 Task: Open a blank sheet, save the file as 'communication' Insert a table '3 by 2' In first column, add headers, ' Sno, Product, Qnty'. Under first header add  1. Under second header add  Product. Under third header add  'Quantity'. Change table style to  'Purple'
Action: Mouse moved to (31, 28)
Screenshot: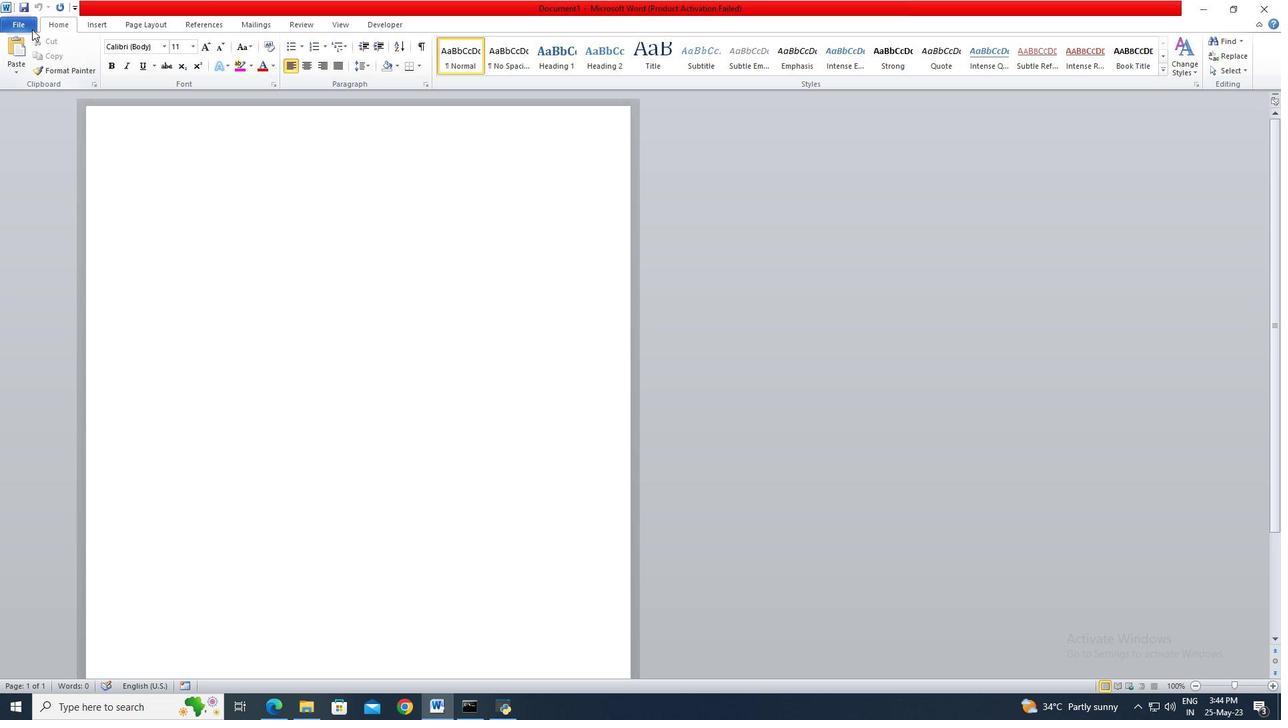 
Action: Mouse pressed left at (31, 28)
Screenshot: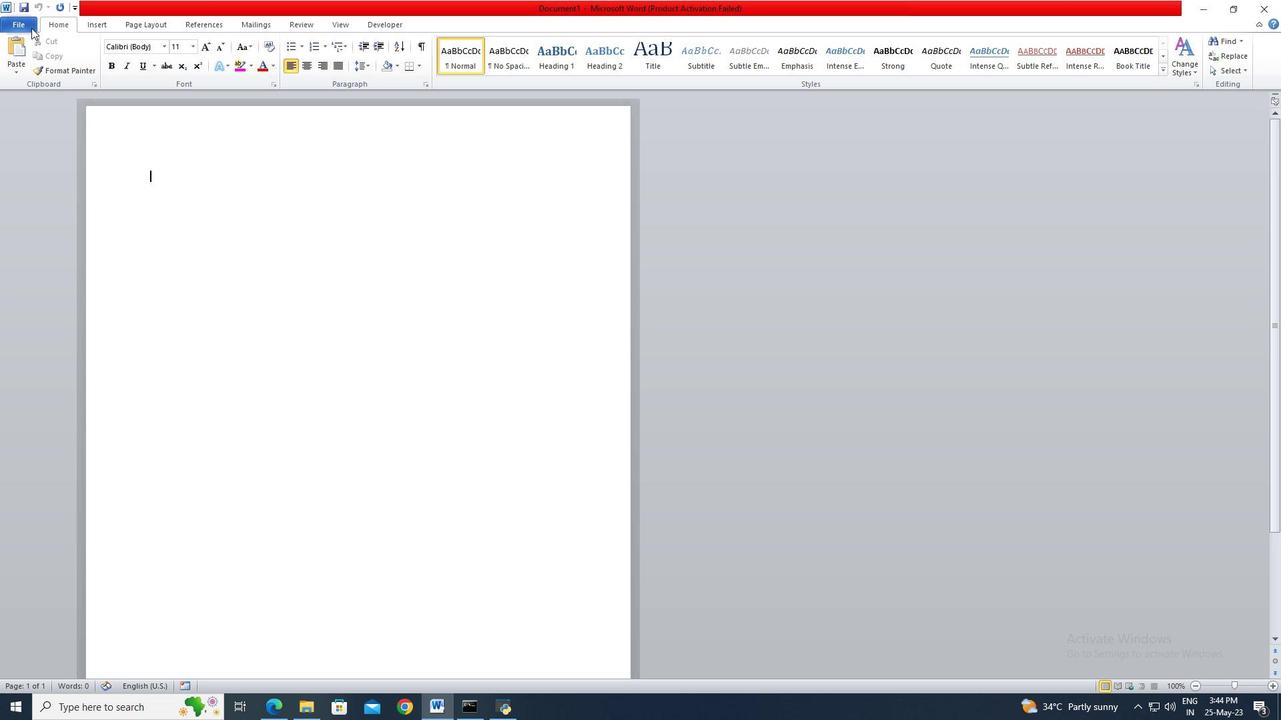 
Action: Mouse moved to (31, 174)
Screenshot: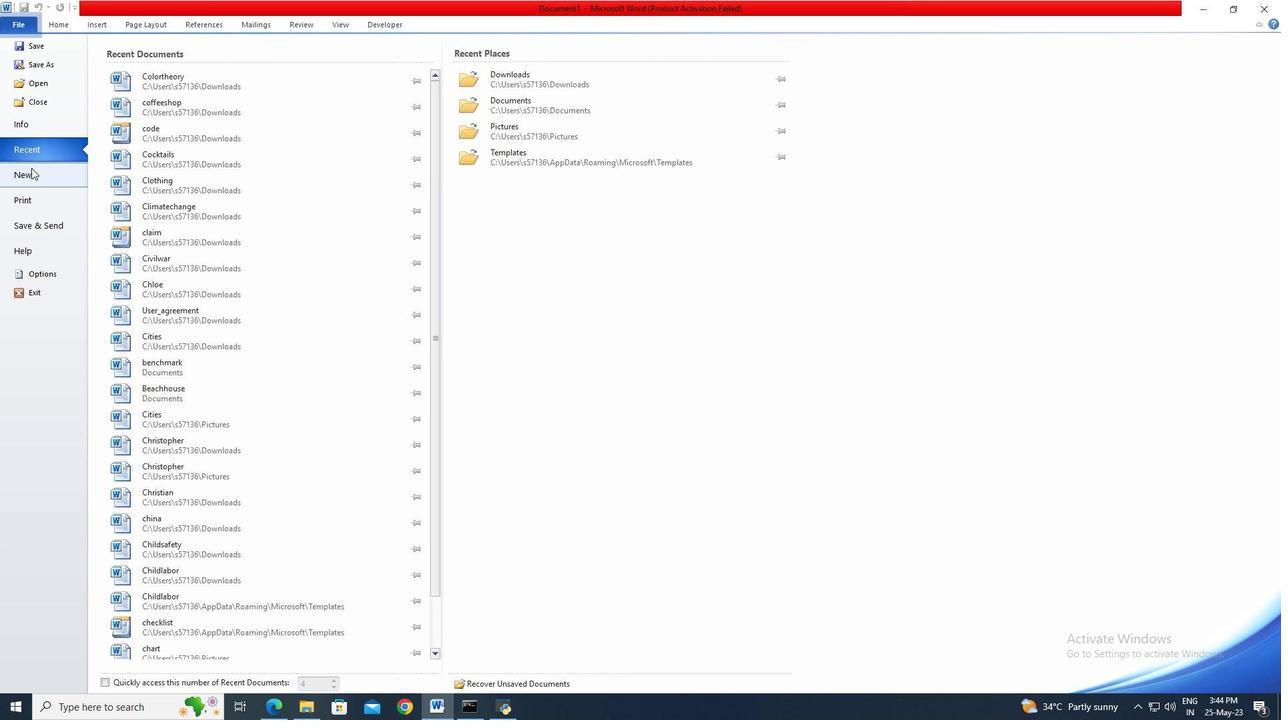 
Action: Mouse pressed left at (31, 174)
Screenshot: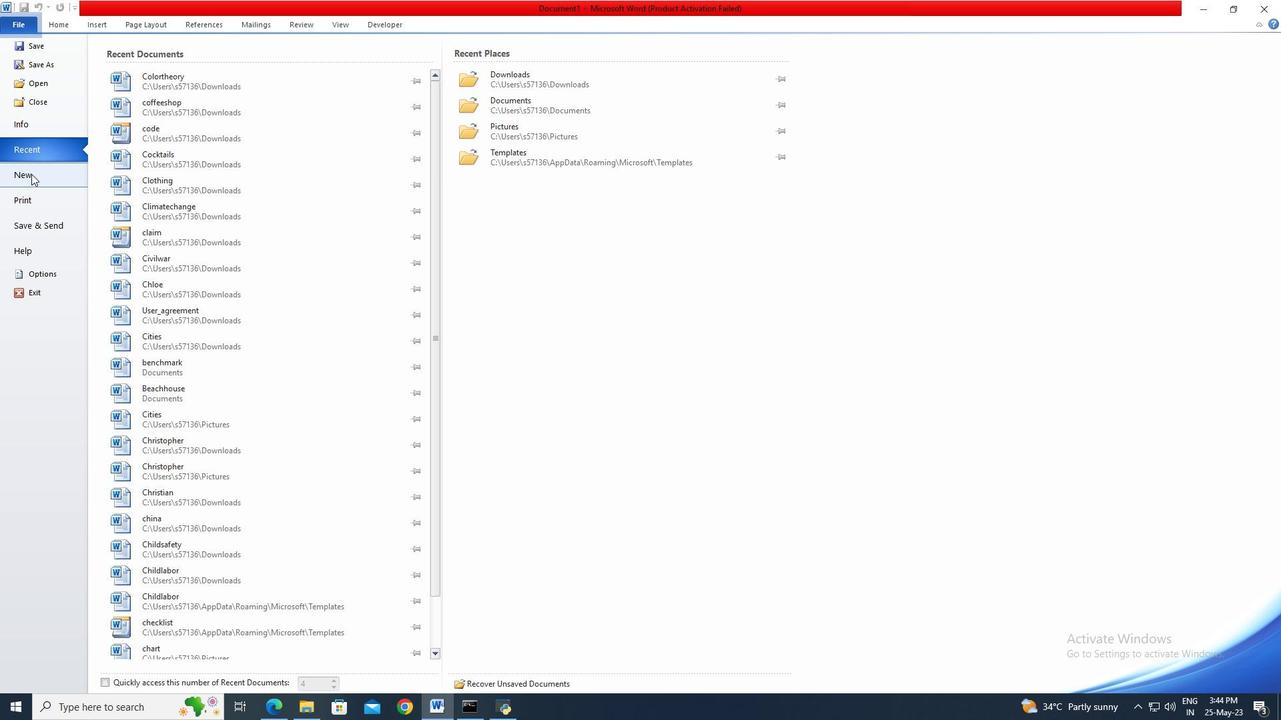 
Action: Mouse moved to (665, 331)
Screenshot: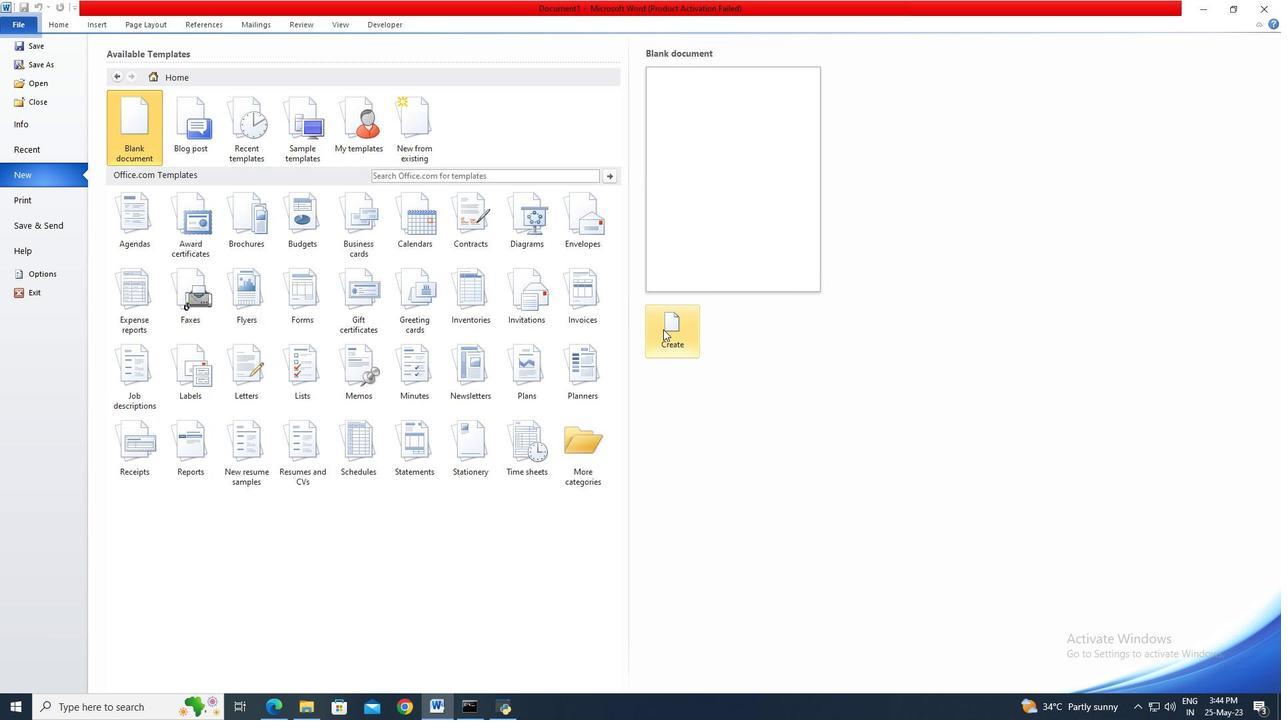 
Action: Mouse pressed left at (665, 331)
Screenshot: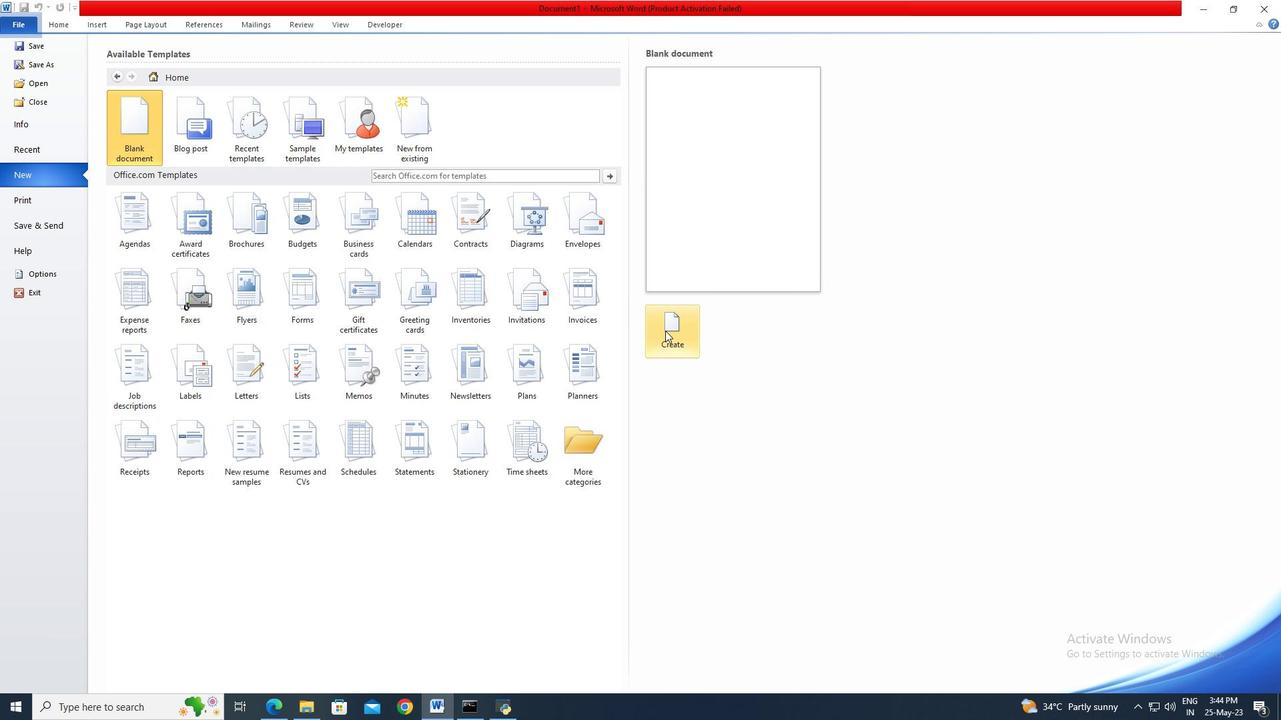 
Action: Mouse moved to (31, 27)
Screenshot: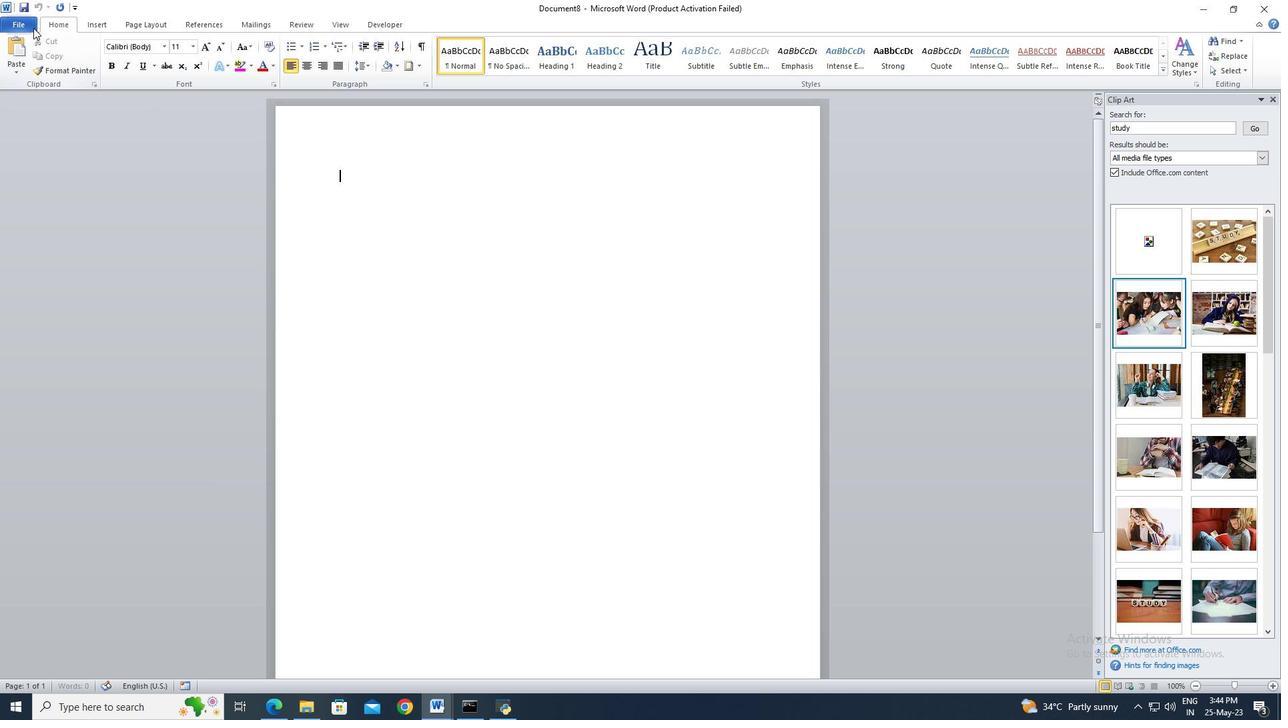 
Action: Mouse pressed left at (31, 27)
Screenshot: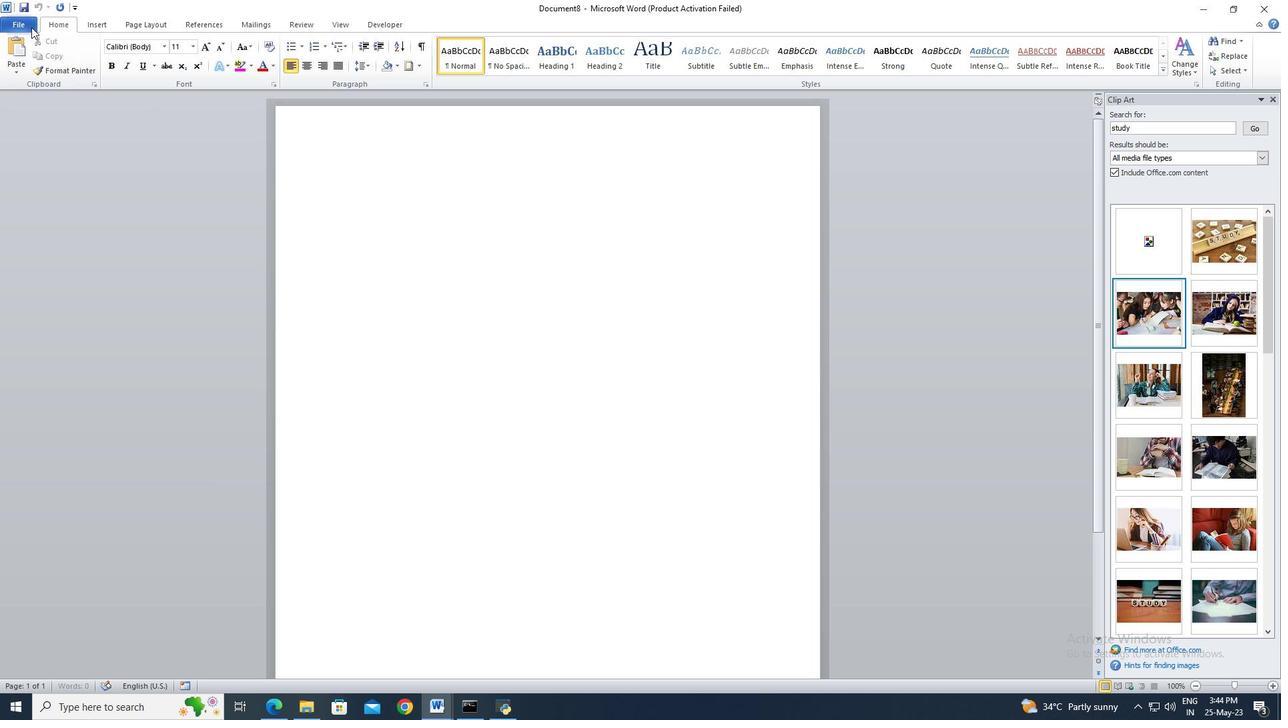 
Action: Mouse moved to (31, 68)
Screenshot: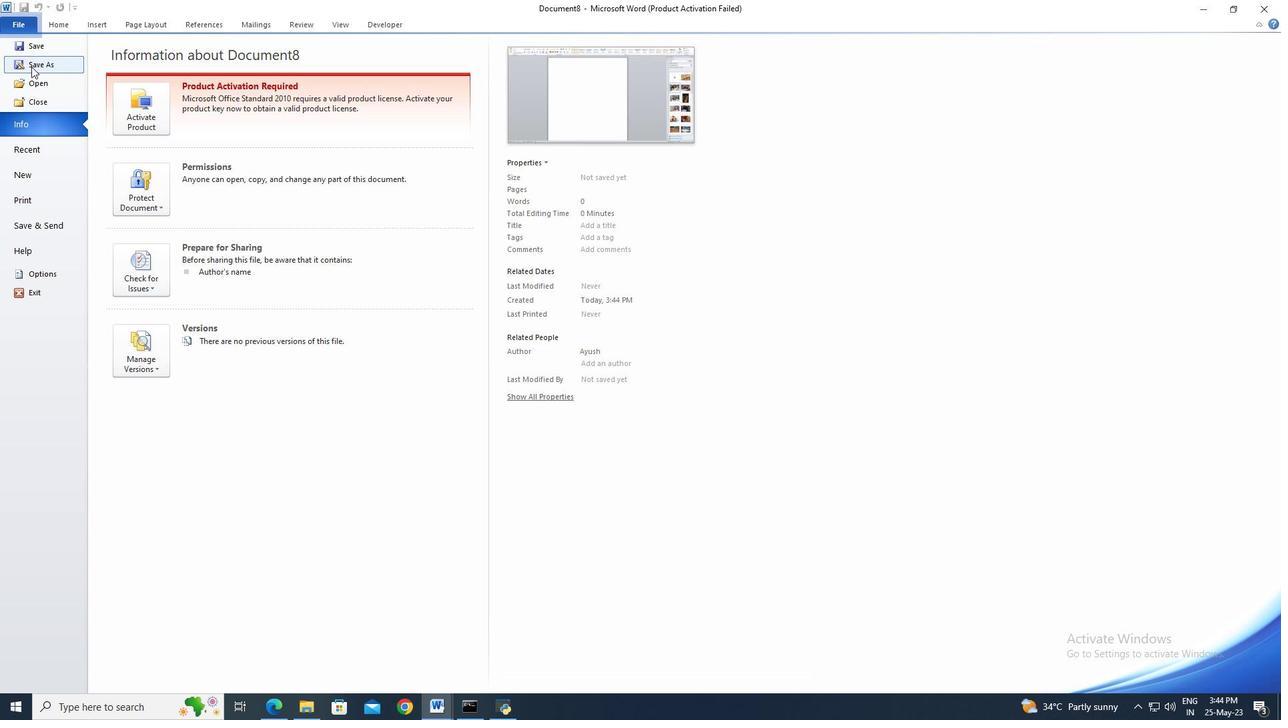 
Action: Mouse pressed left at (31, 68)
Screenshot: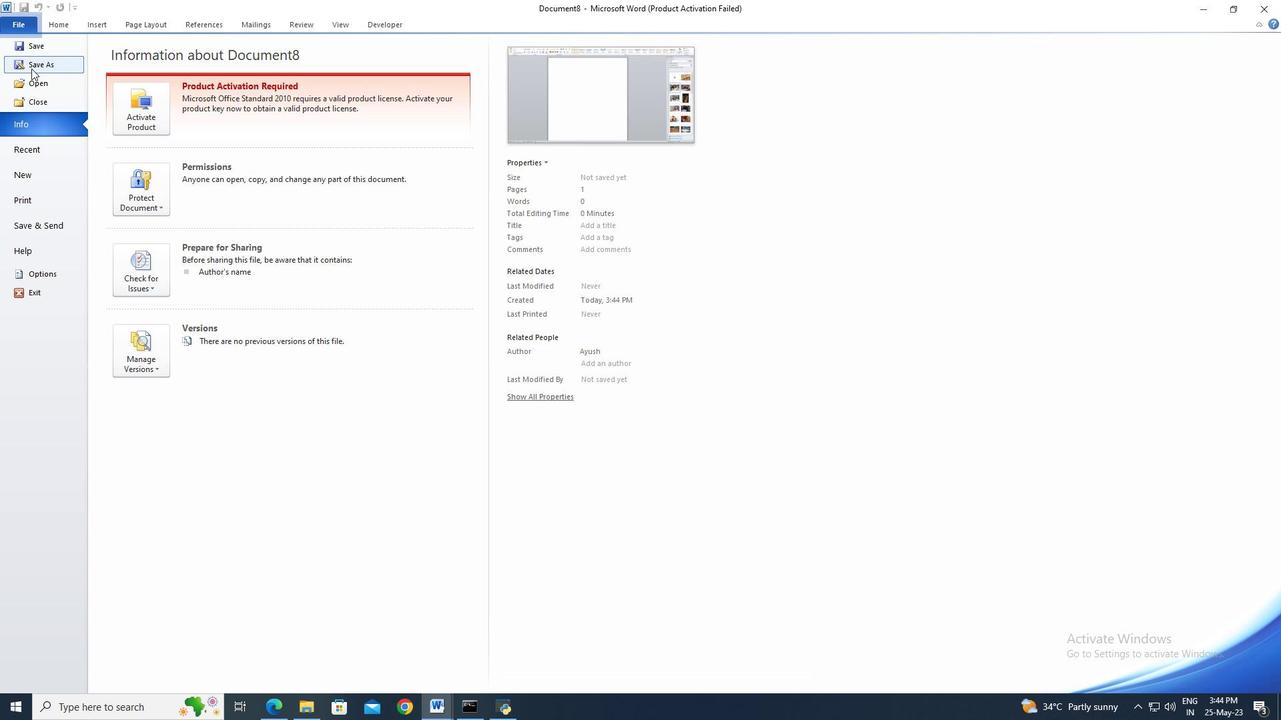 
Action: Mouse moved to (58, 140)
Screenshot: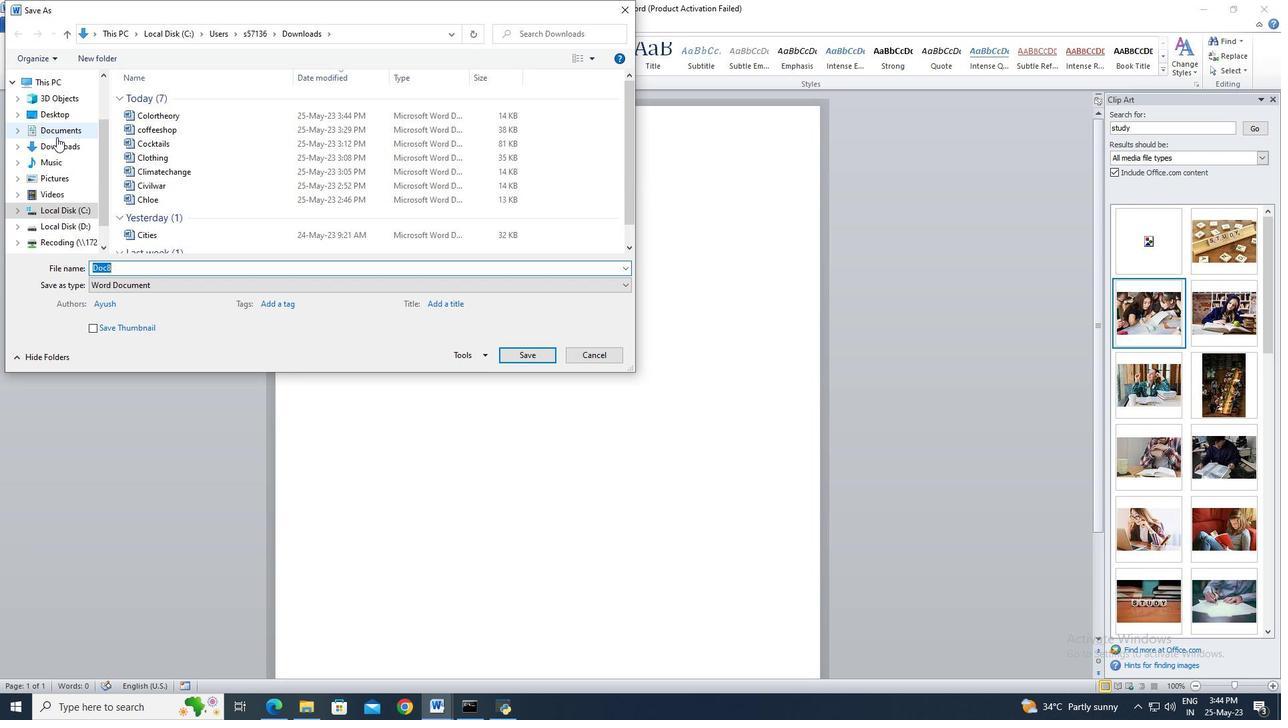 
Action: Mouse pressed left at (58, 140)
Screenshot: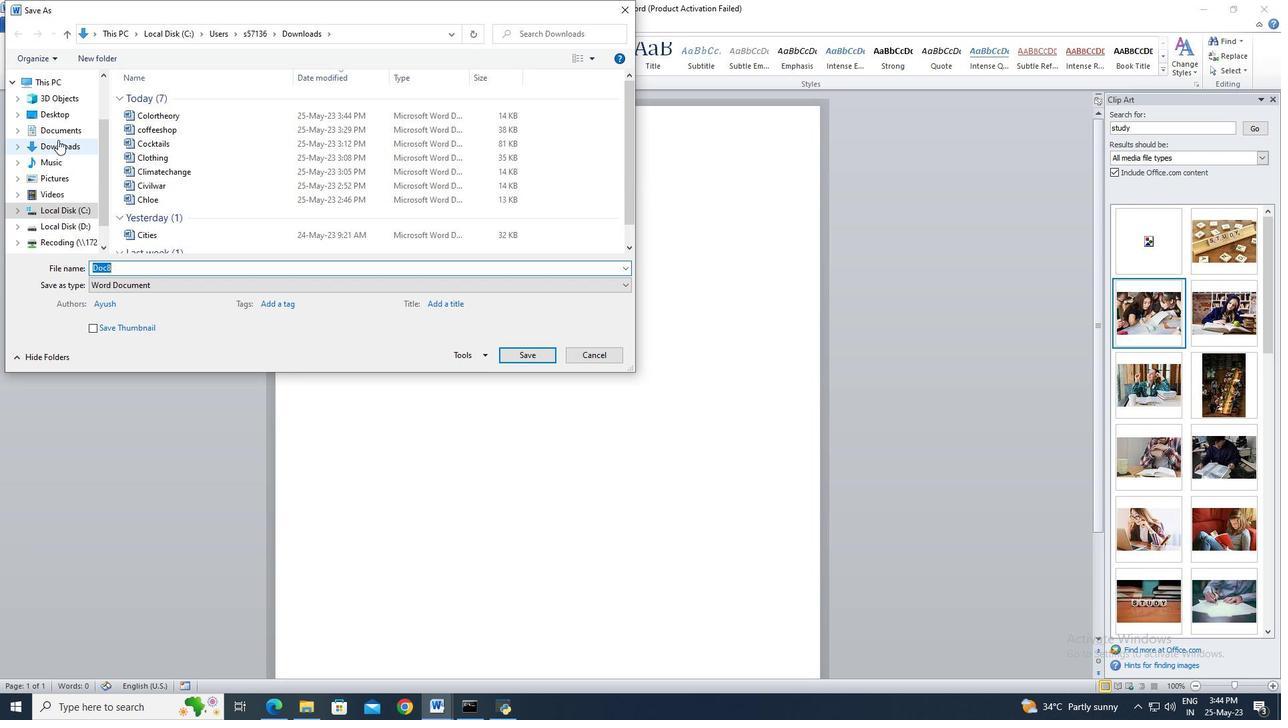 
Action: Mouse moved to (125, 271)
Screenshot: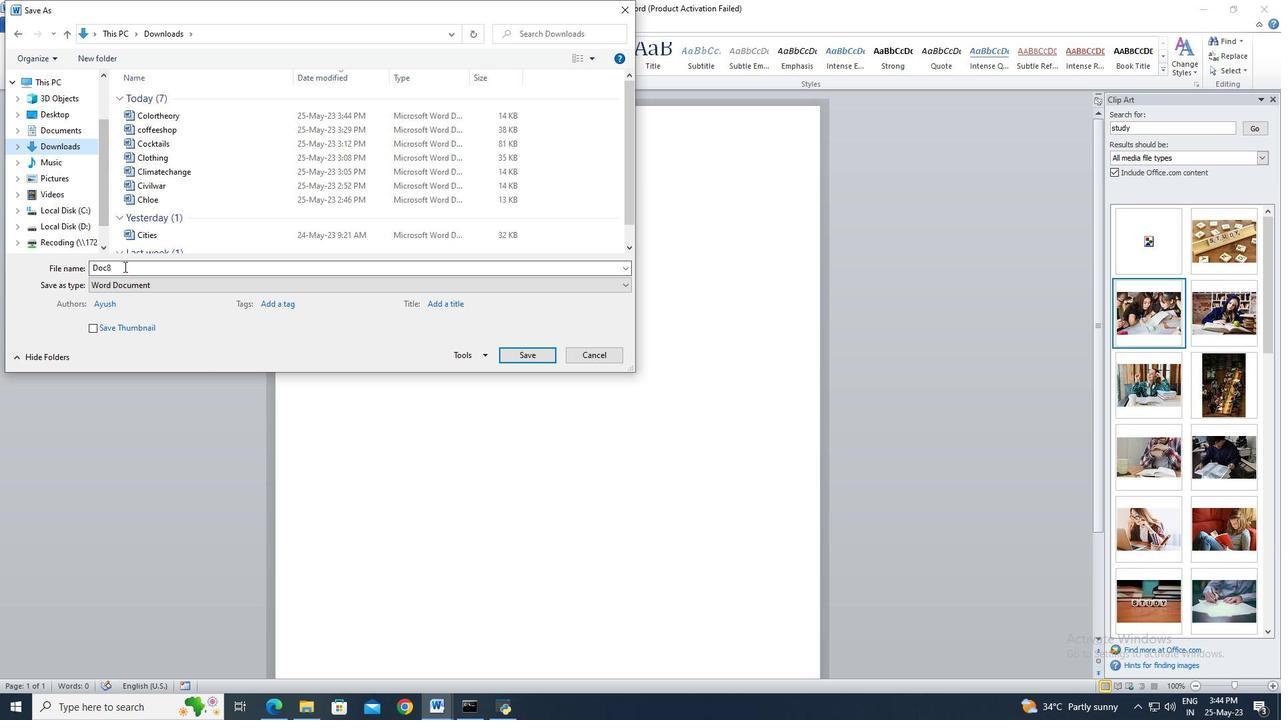 
Action: Mouse pressed left at (125, 271)
Screenshot: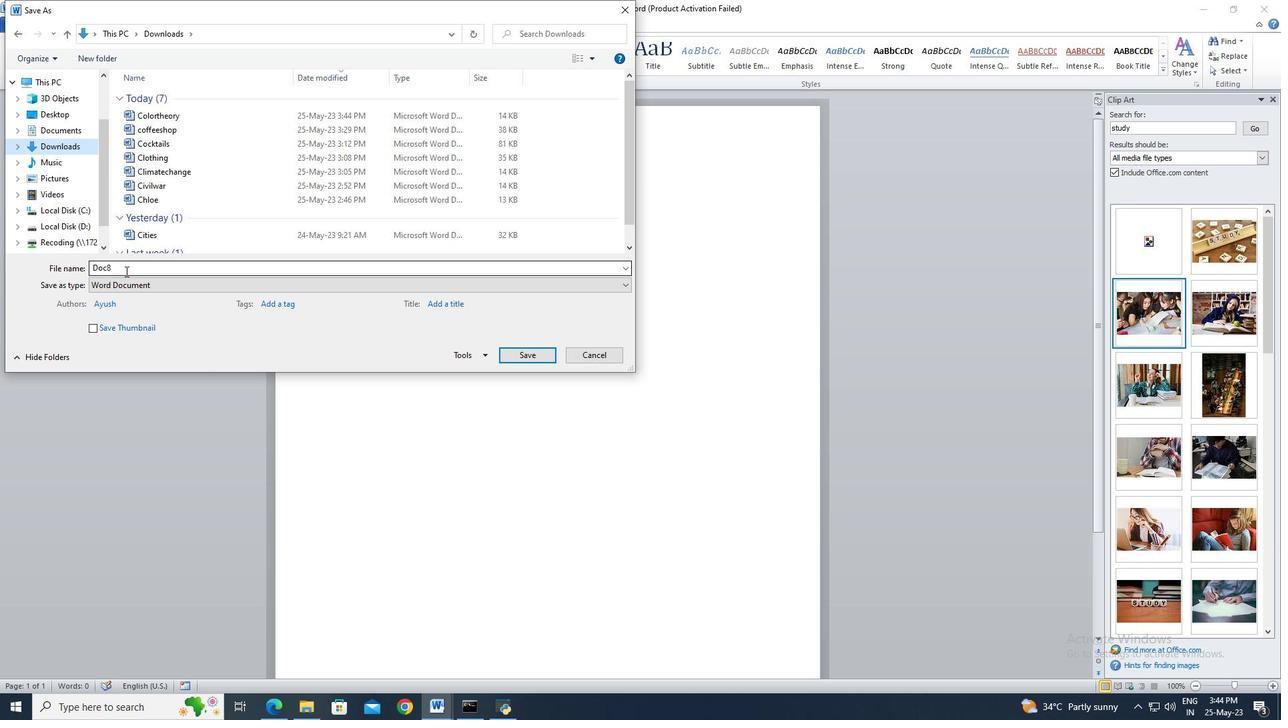 
Action: Key pressed communication
Screenshot: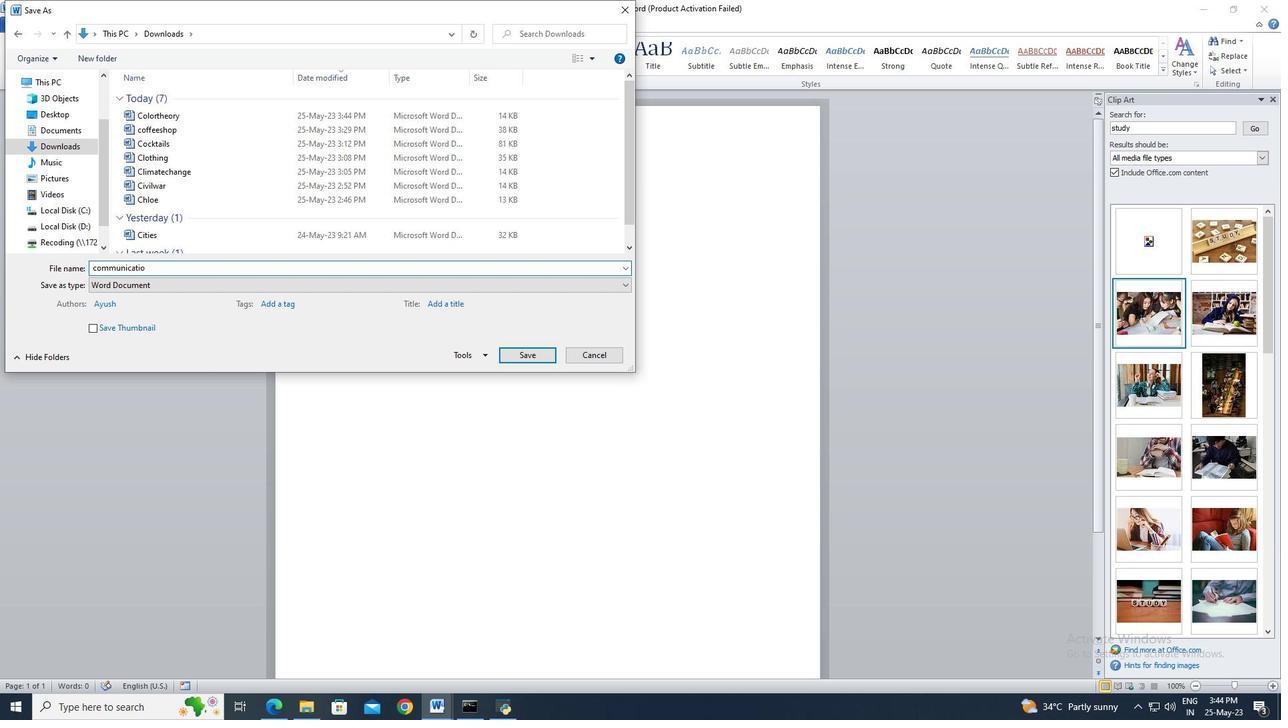 
Action: Mouse moved to (526, 364)
Screenshot: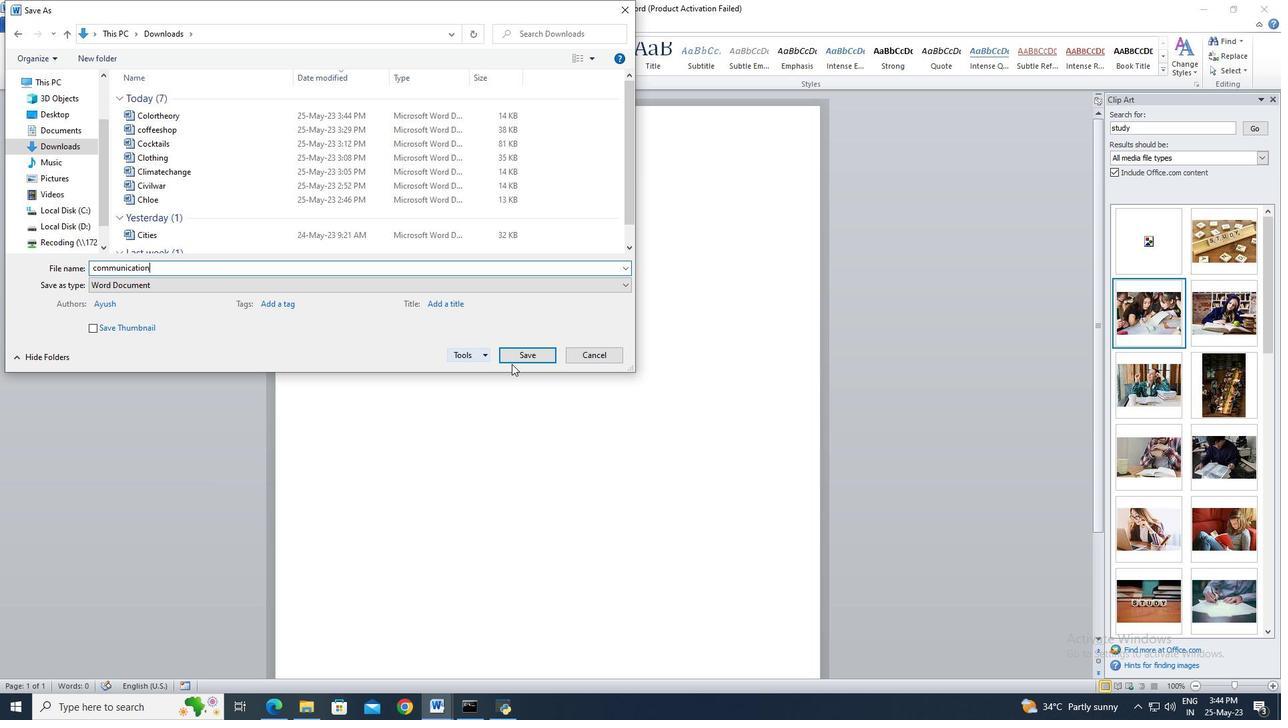 
Action: Mouse pressed left at (526, 364)
Screenshot: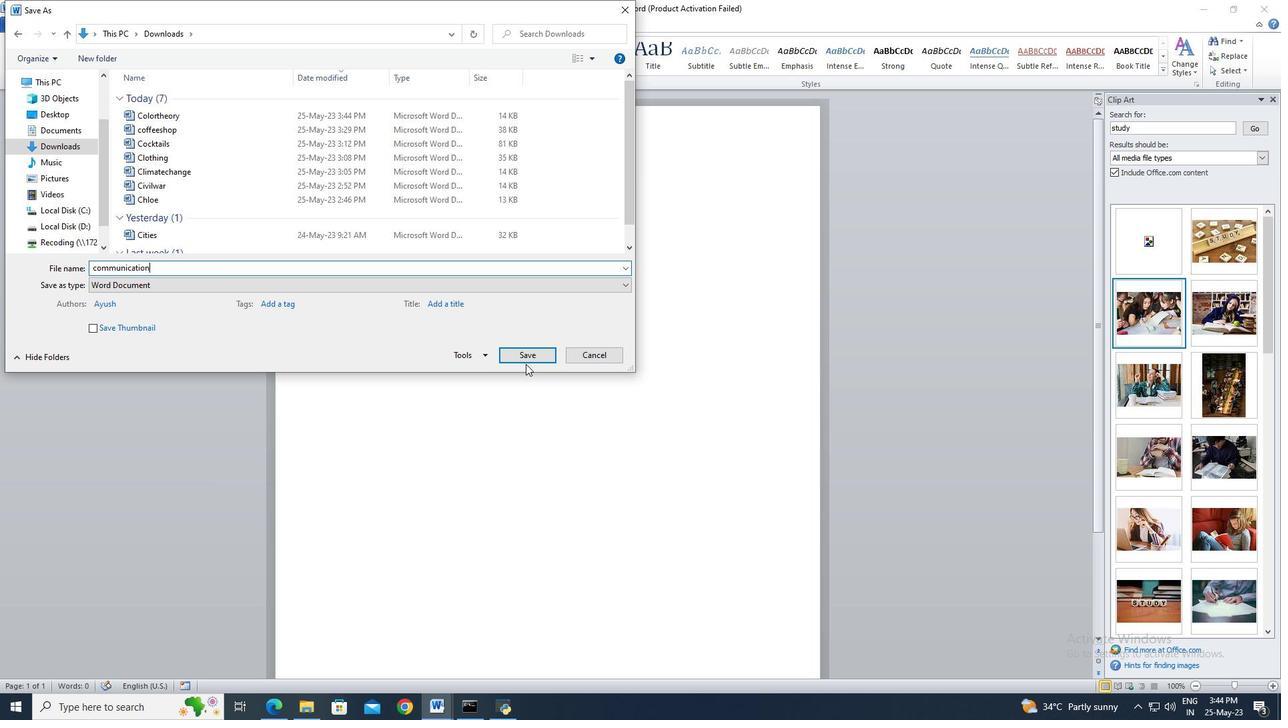 
Action: Mouse moved to (526, 362)
Screenshot: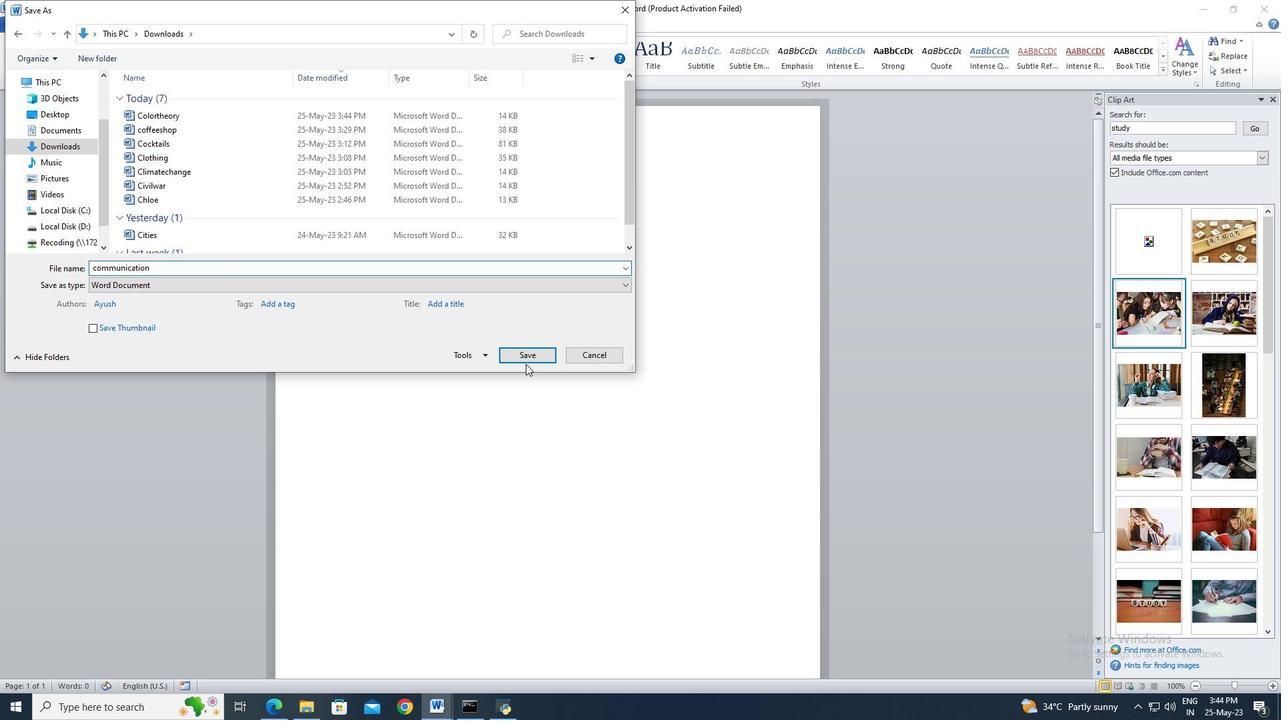 
Action: Mouse pressed left at (526, 362)
Screenshot: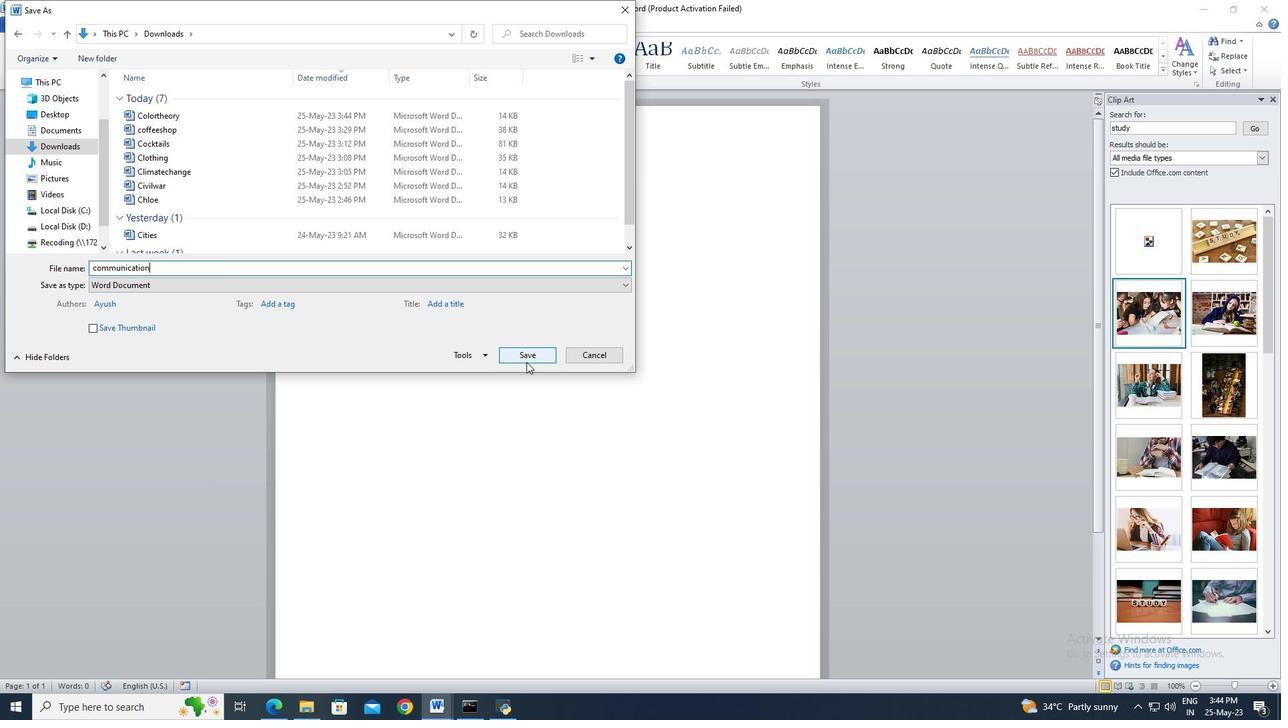 
Action: Mouse moved to (114, 26)
Screenshot: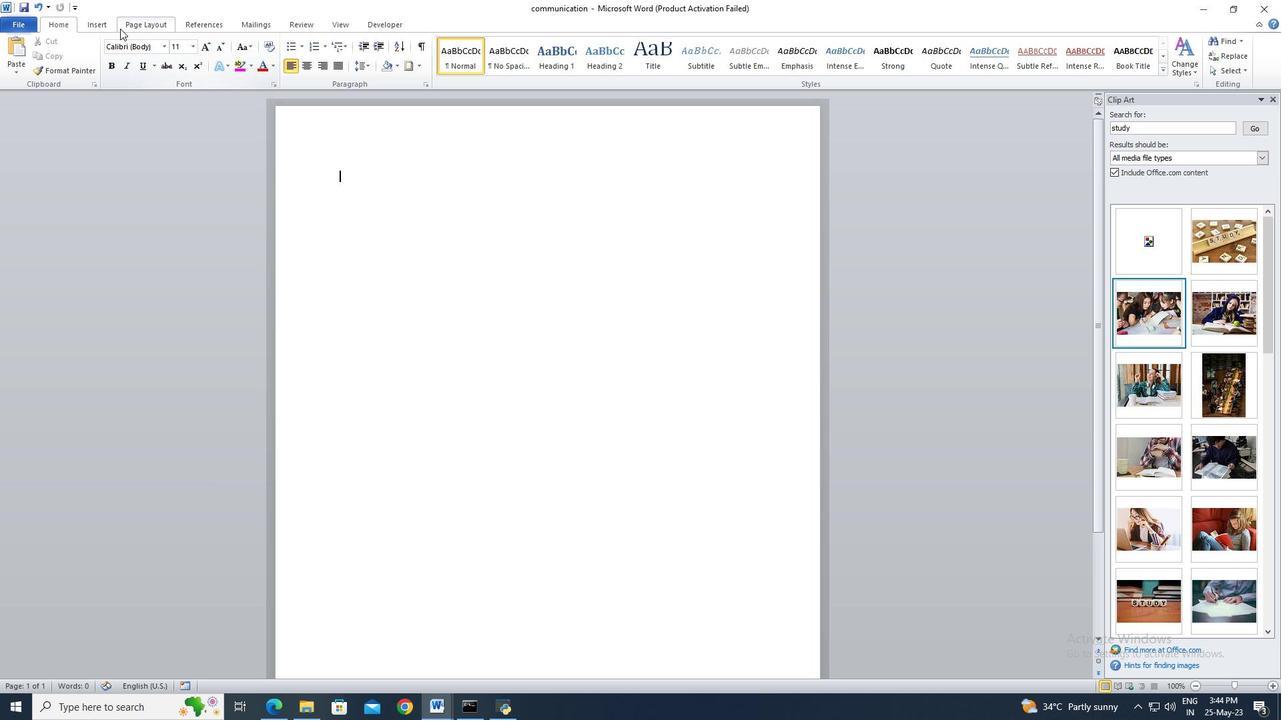 
Action: Mouse pressed left at (114, 26)
Screenshot: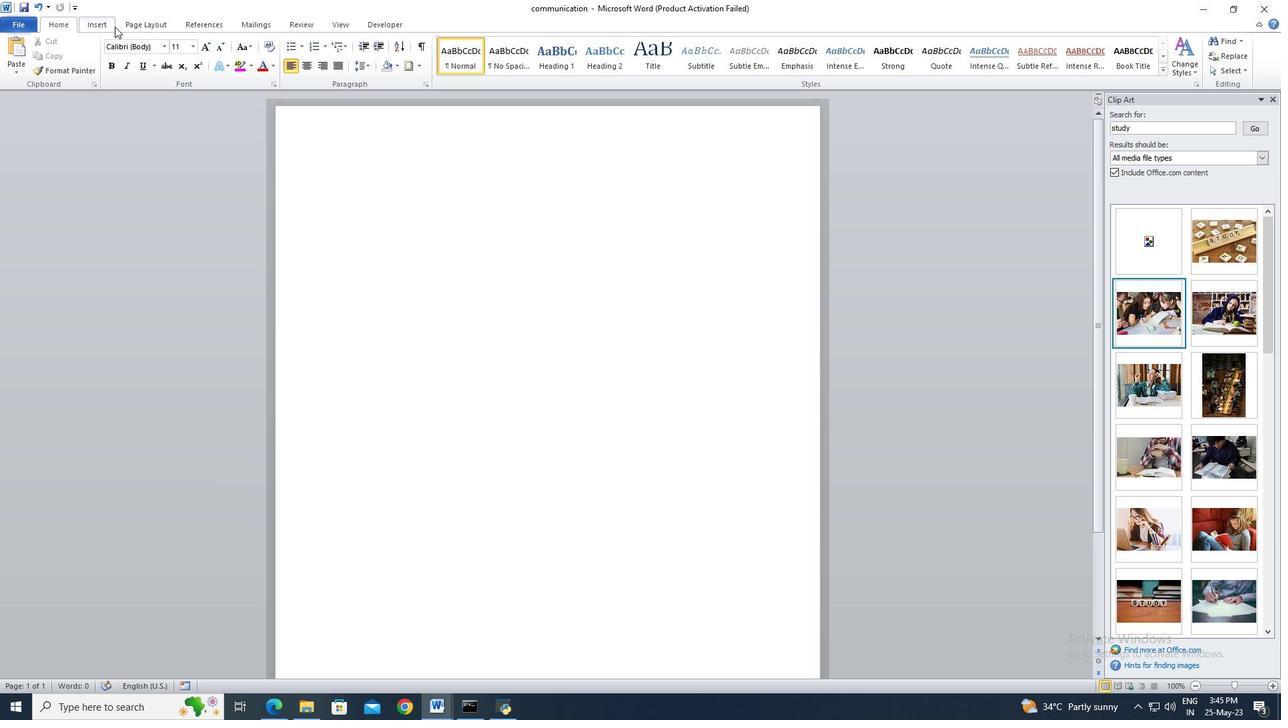 
Action: Mouse moved to (113, 72)
Screenshot: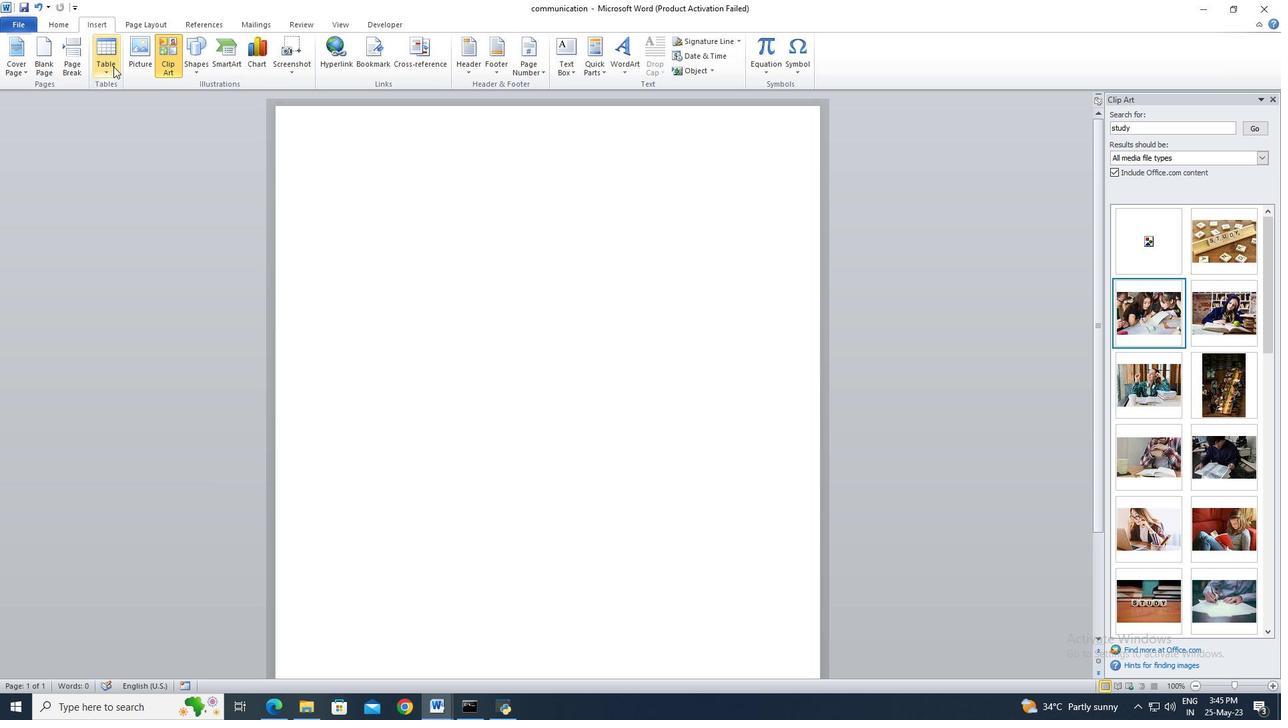 
Action: Mouse pressed left at (113, 72)
Screenshot: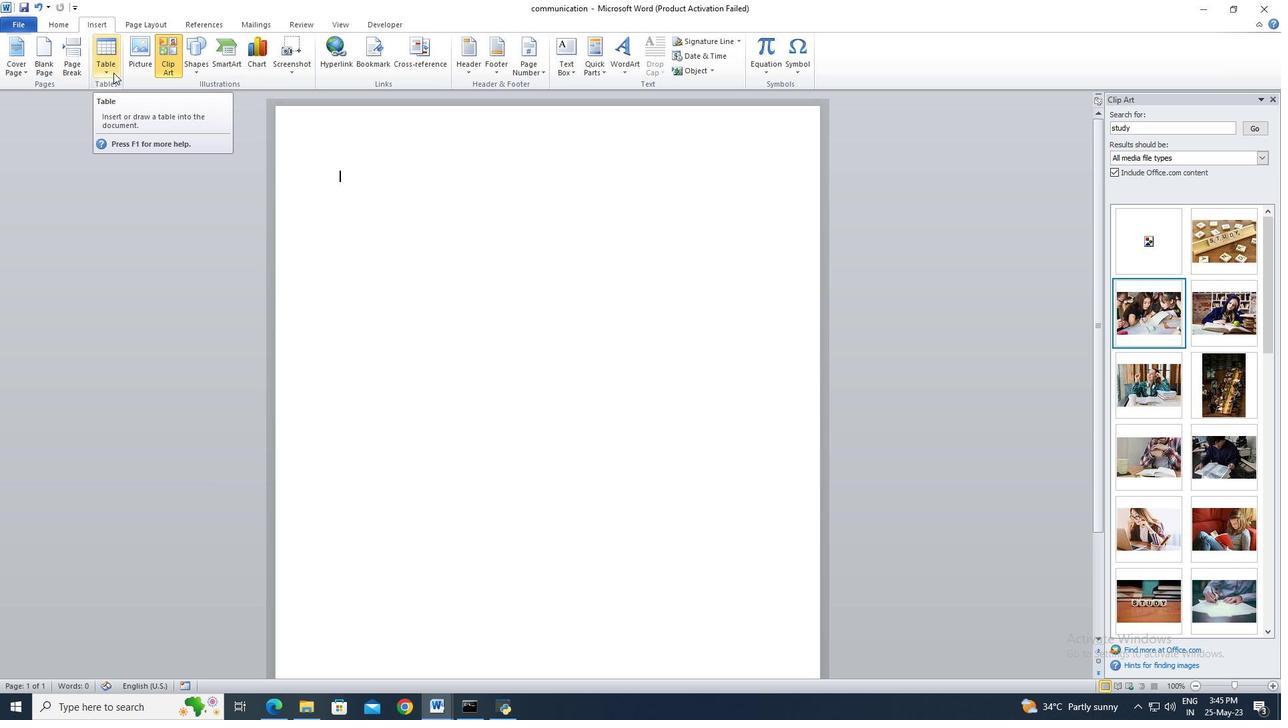 
Action: Mouse moved to (123, 111)
Screenshot: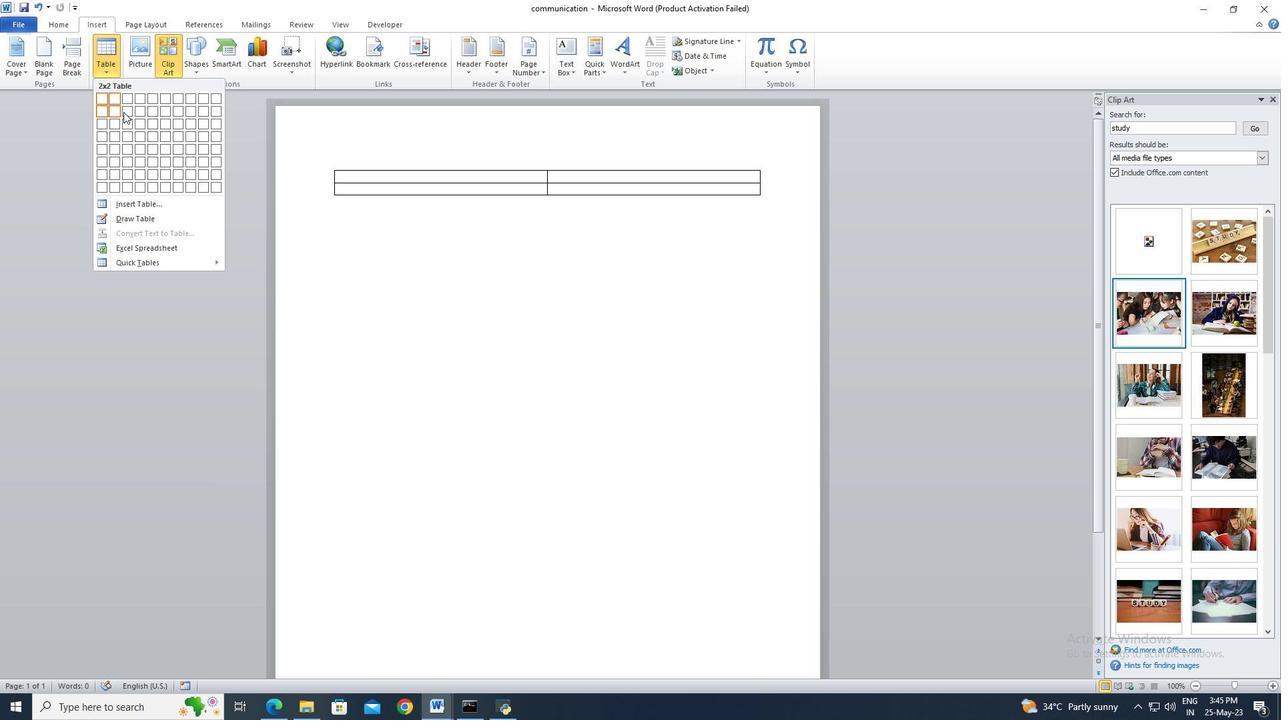 
Action: Mouse pressed left at (123, 111)
Screenshot: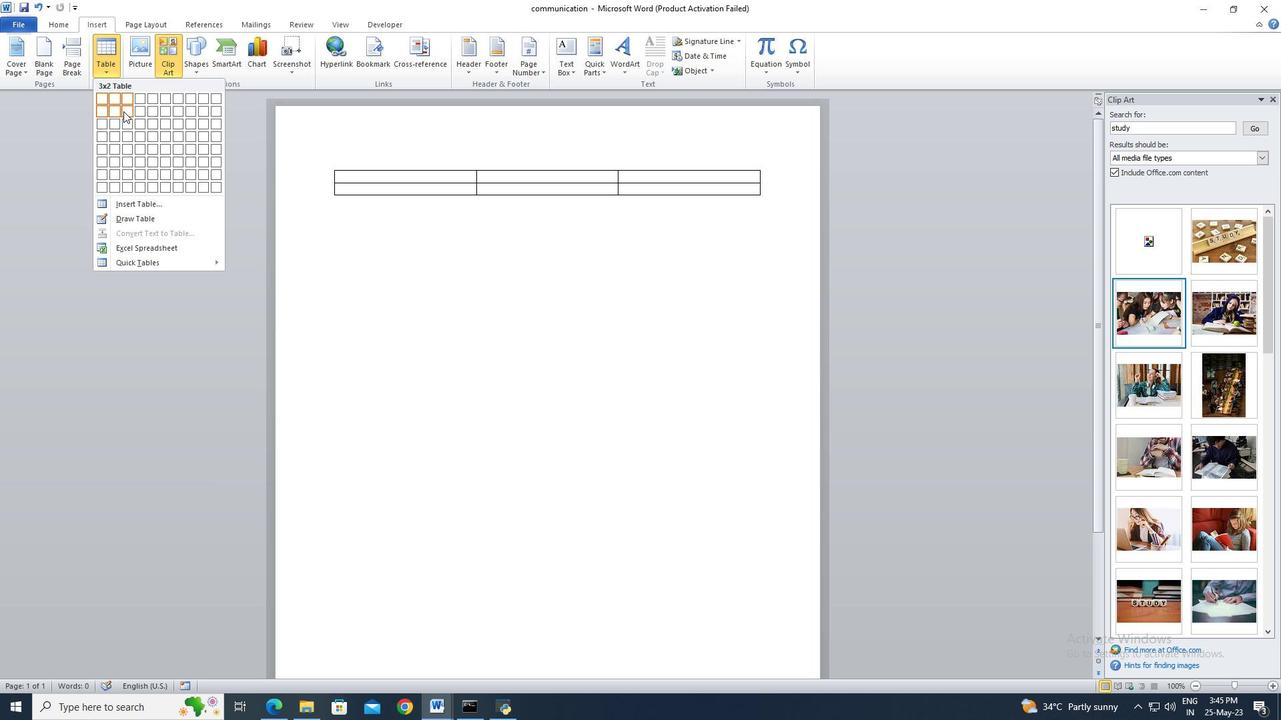 
Action: Mouse moved to (355, 176)
Screenshot: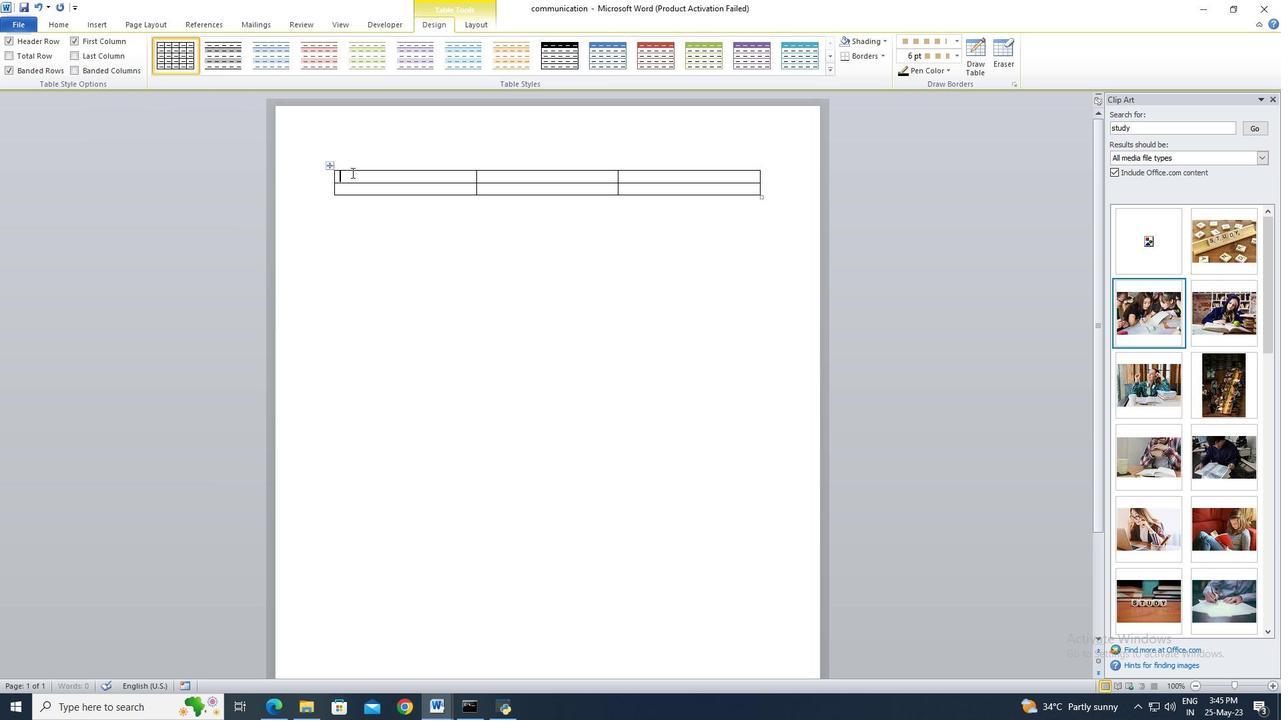 
Action: Mouse pressed left at (355, 176)
Screenshot: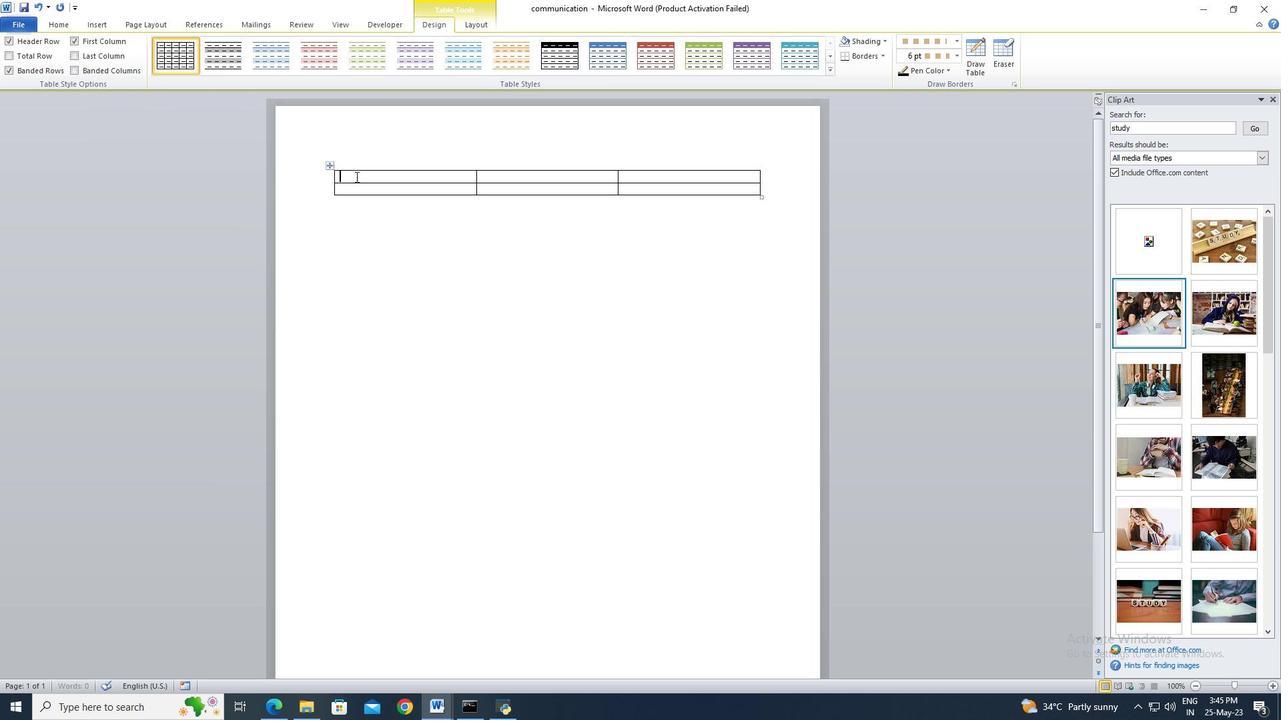 
Action: Key pressed <Key.shift_r>Sno<Key.tab><Key.shift>Product<Key.tab>
Screenshot: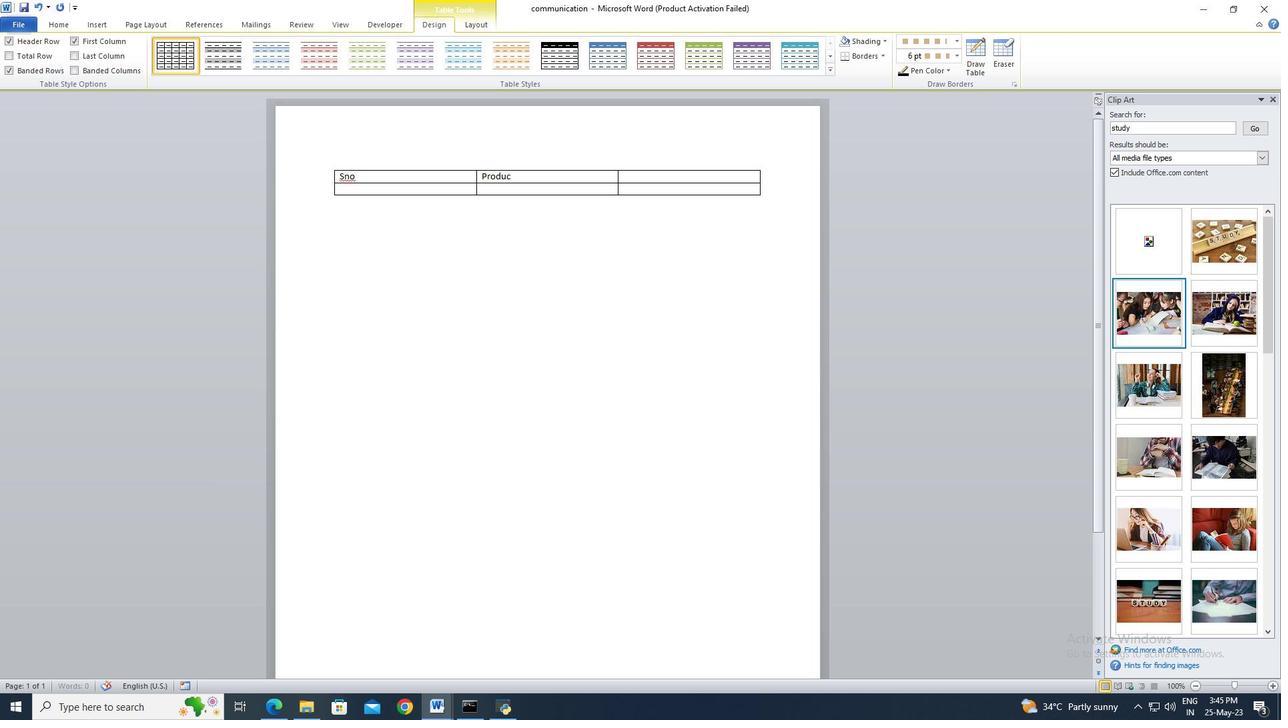 
Action: Mouse moved to (519, 174)
Screenshot: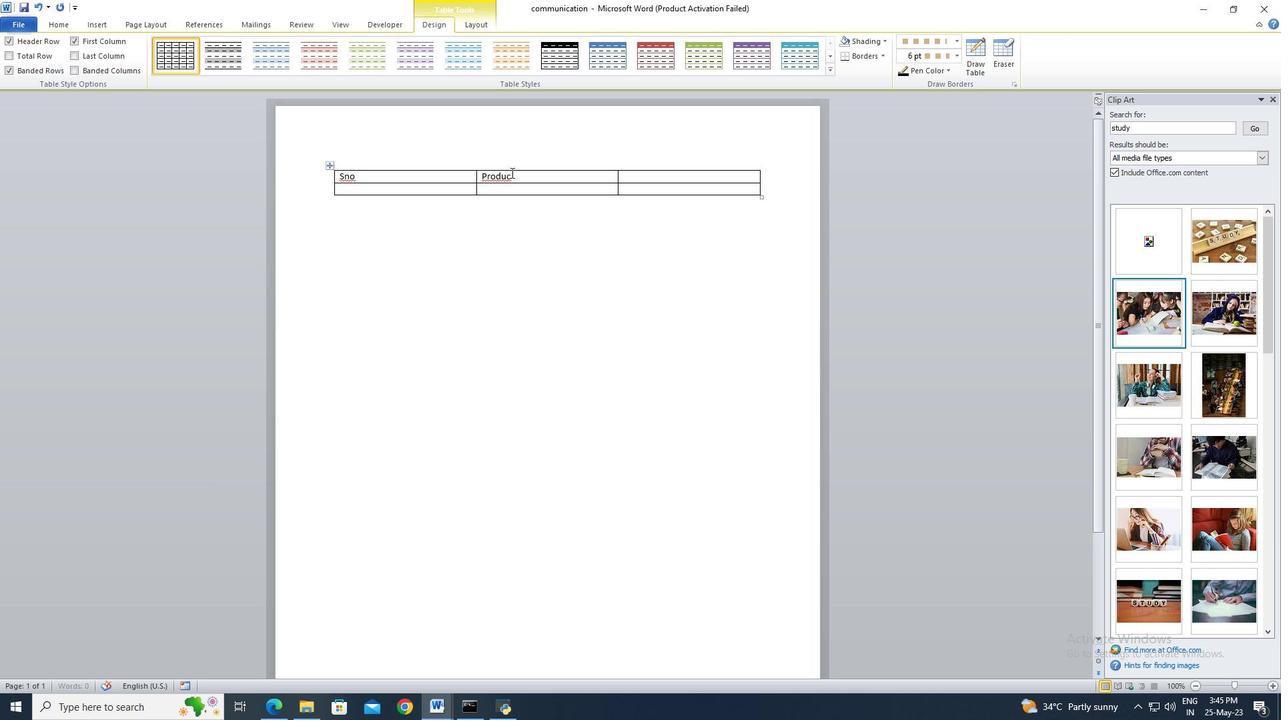 
Action: Mouse pressed left at (519, 174)
Screenshot: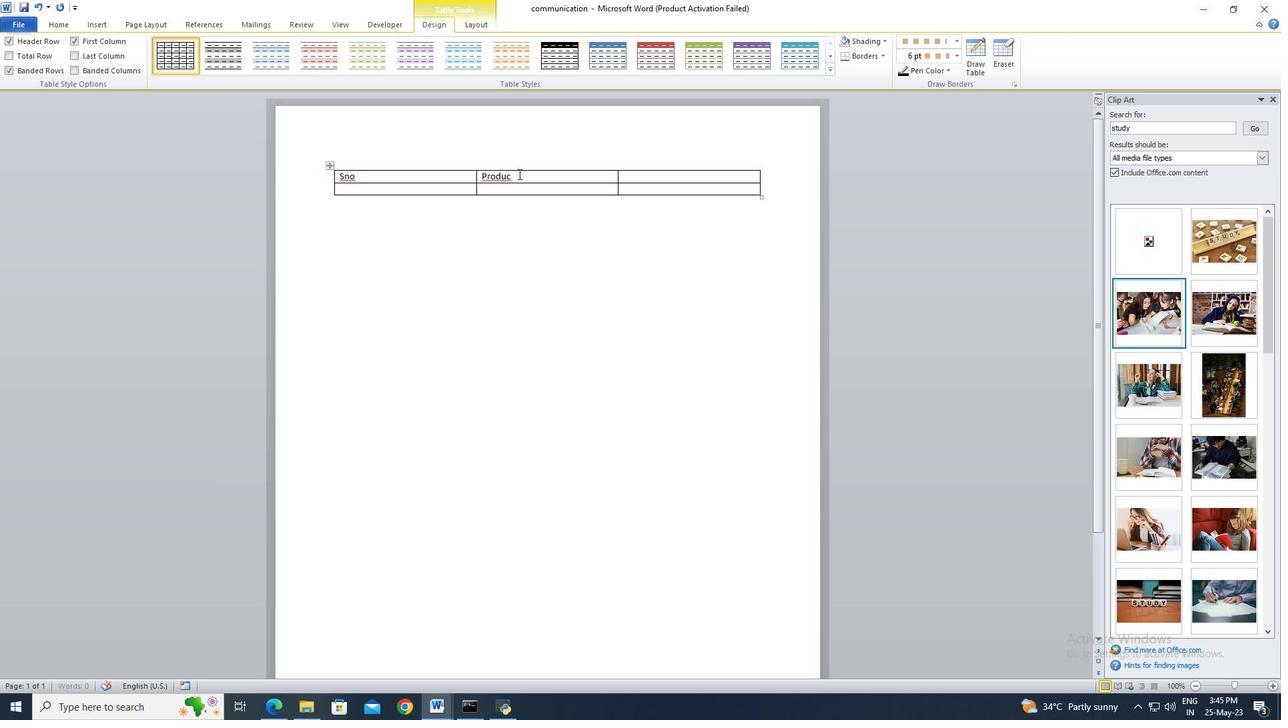 
Action: Key pressed t<Key.tab><Key.shift_r>Qnty
Screenshot: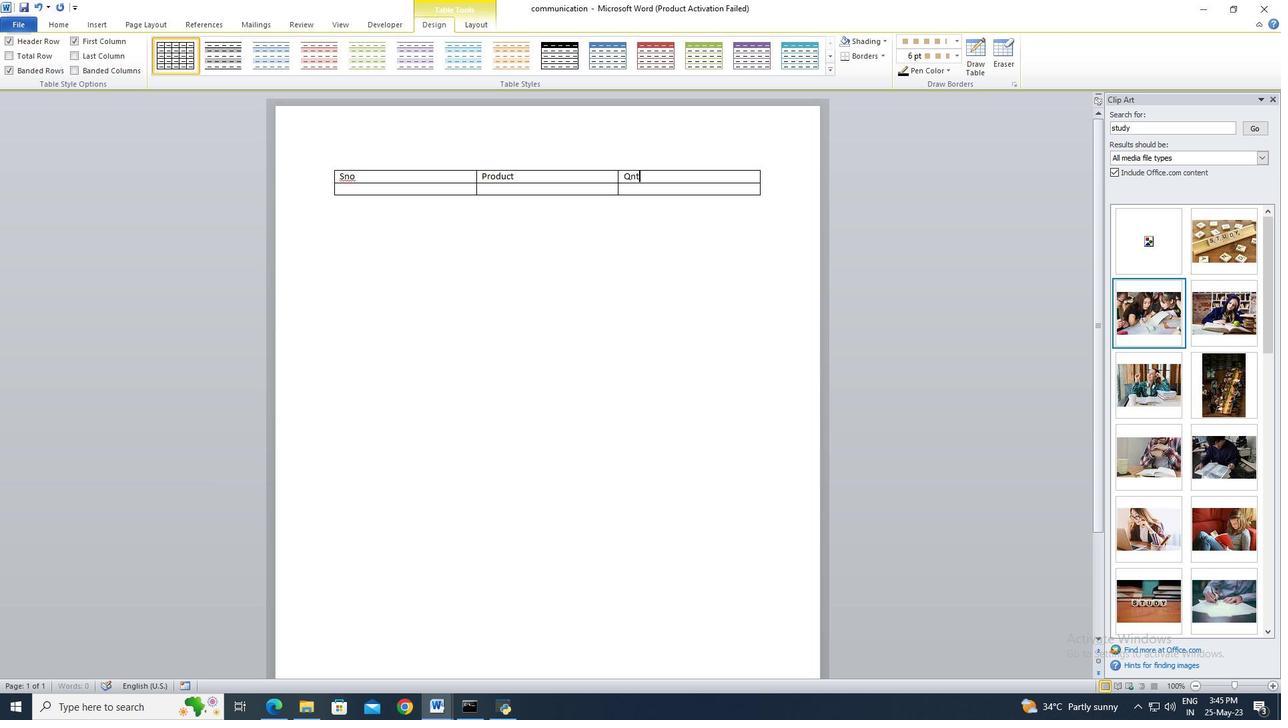 
Action: Mouse moved to (439, 190)
Screenshot: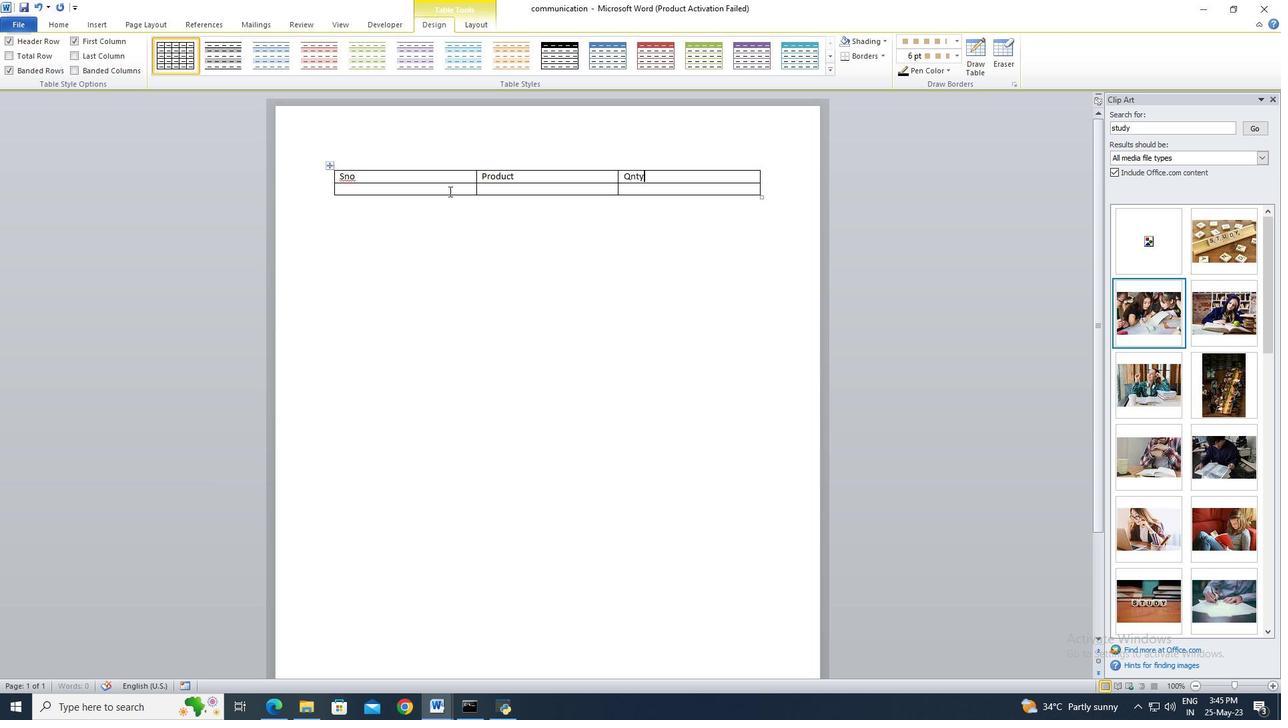 
Action: Mouse pressed left at (439, 190)
Screenshot: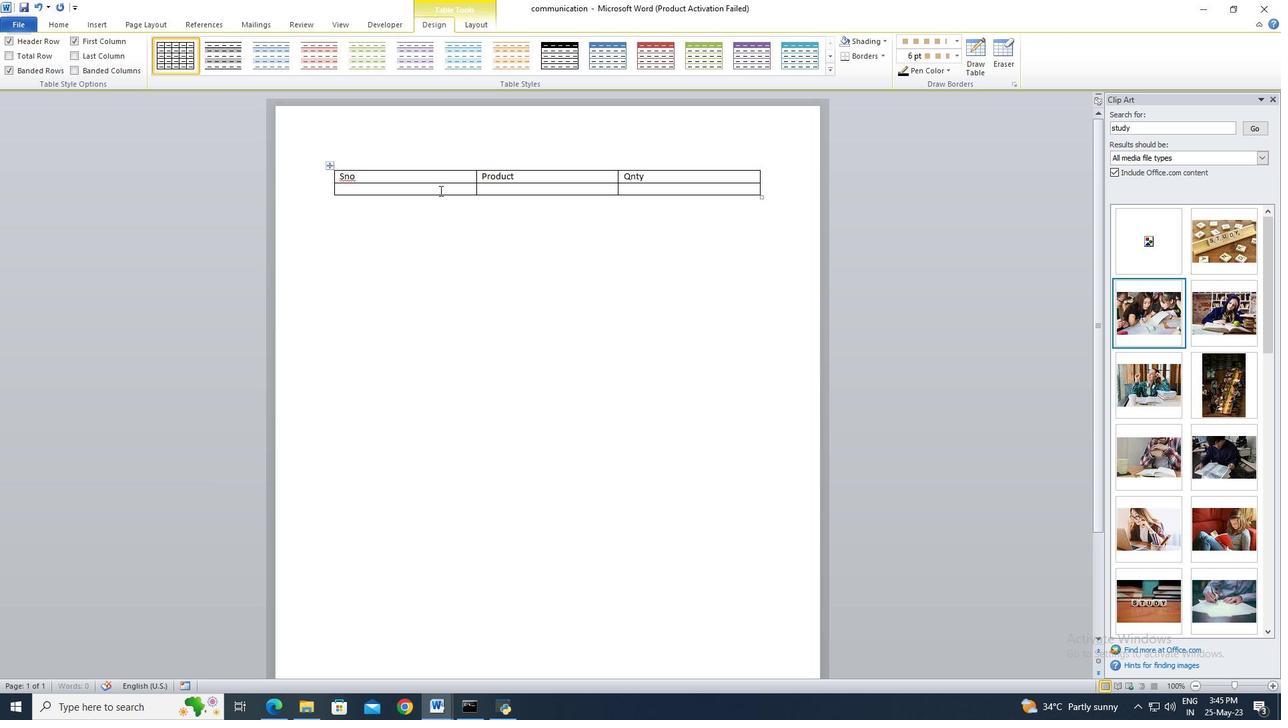 
Action: Key pressed 11.<Key.tab><Key.shift><Key.shift>Product<Key.tab><Key.shift_r><Key.shift_r><Key.shift_r><Key.shift_r><Key.shift_r><Key.shift_r><Key.shift_r><Key.shift_r><Key.shift_r><Key.shift_r><Key.shift_r><Key.shift_r>Quantity
Screenshot: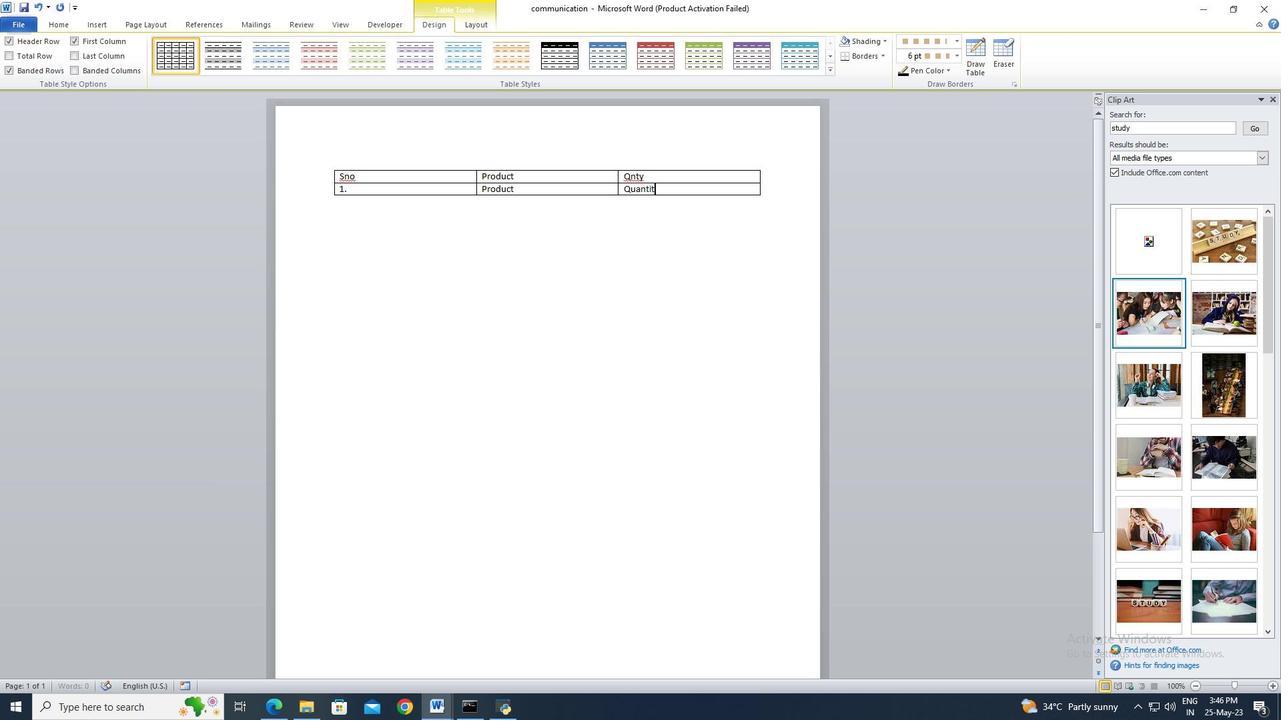 
Action: Mouse moved to (751, 50)
Screenshot: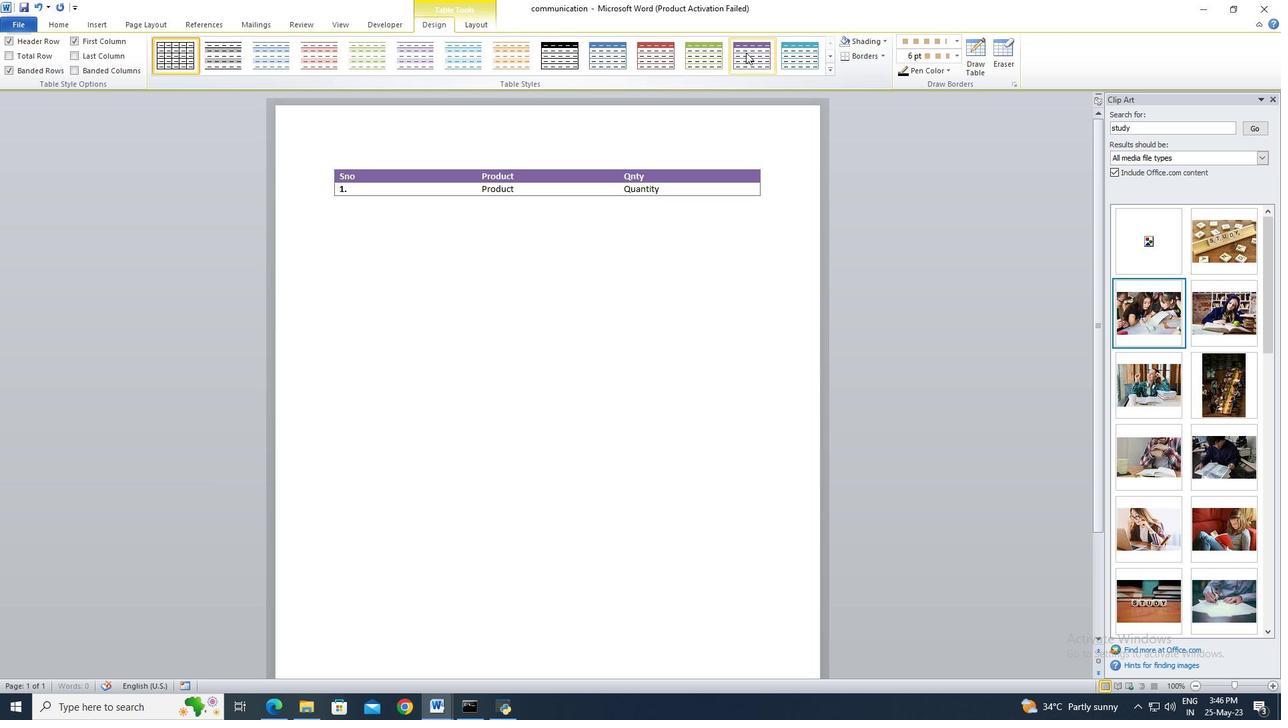 
Action: Mouse pressed left at (751, 50)
Screenshot: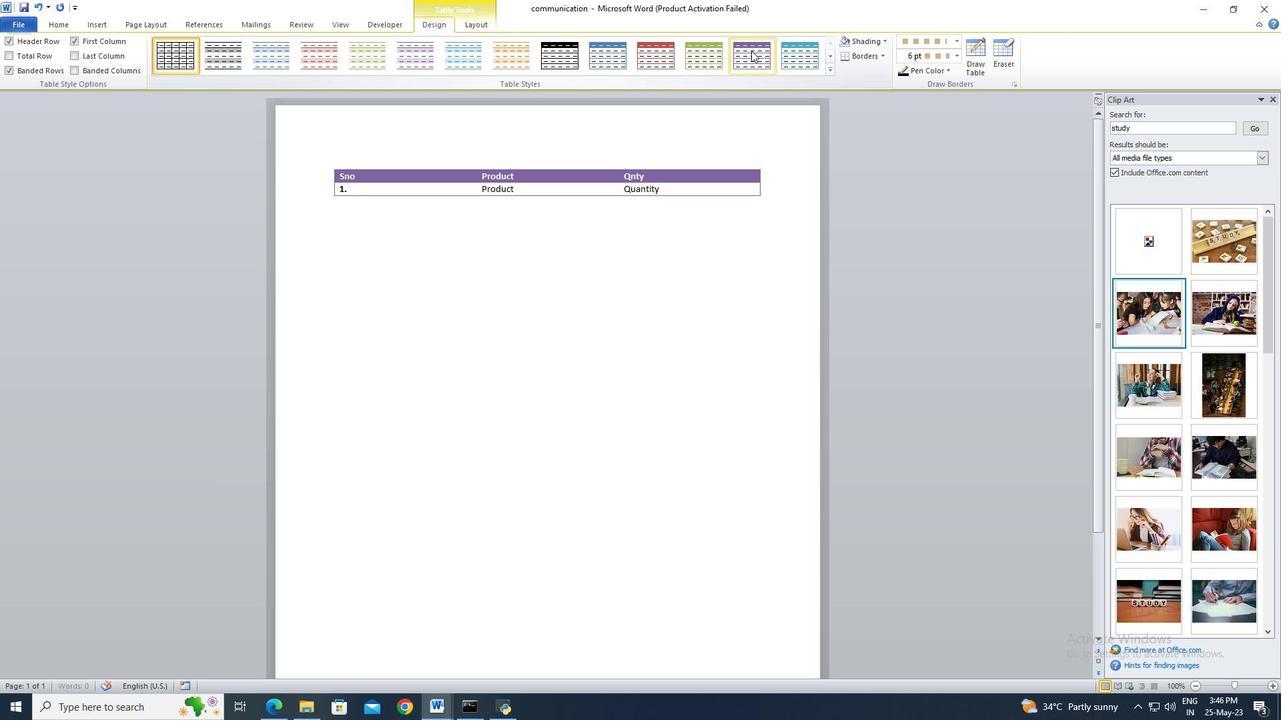 
Action: Mouse moved to (713, 242)
Screenshot: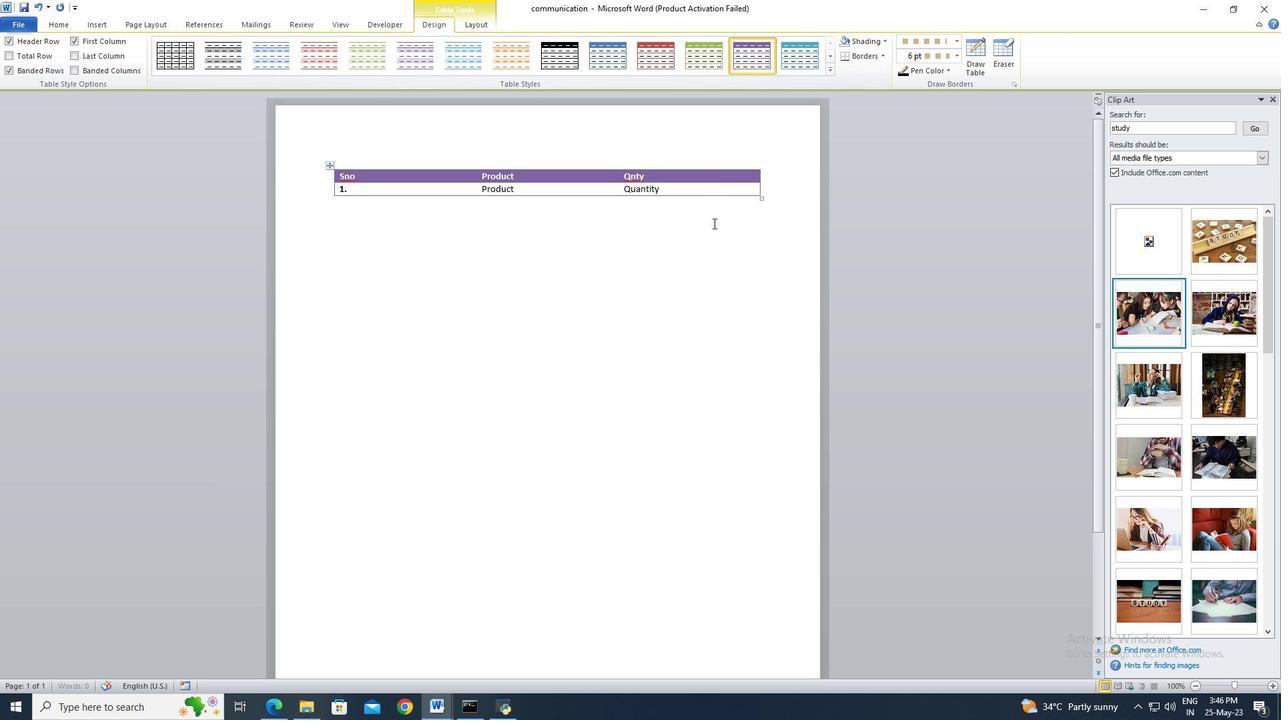 
